 Task: Create in the project ZoomOut in Backlog an issue 'Integrate a new social media sharing feature into an existing mobile application to increase user engagement and brand awareness', assign it to team member softage.3@softage.net and change the status to IN PROGRESS.
Action: Mouse moved to (452, 334)
Screenshot: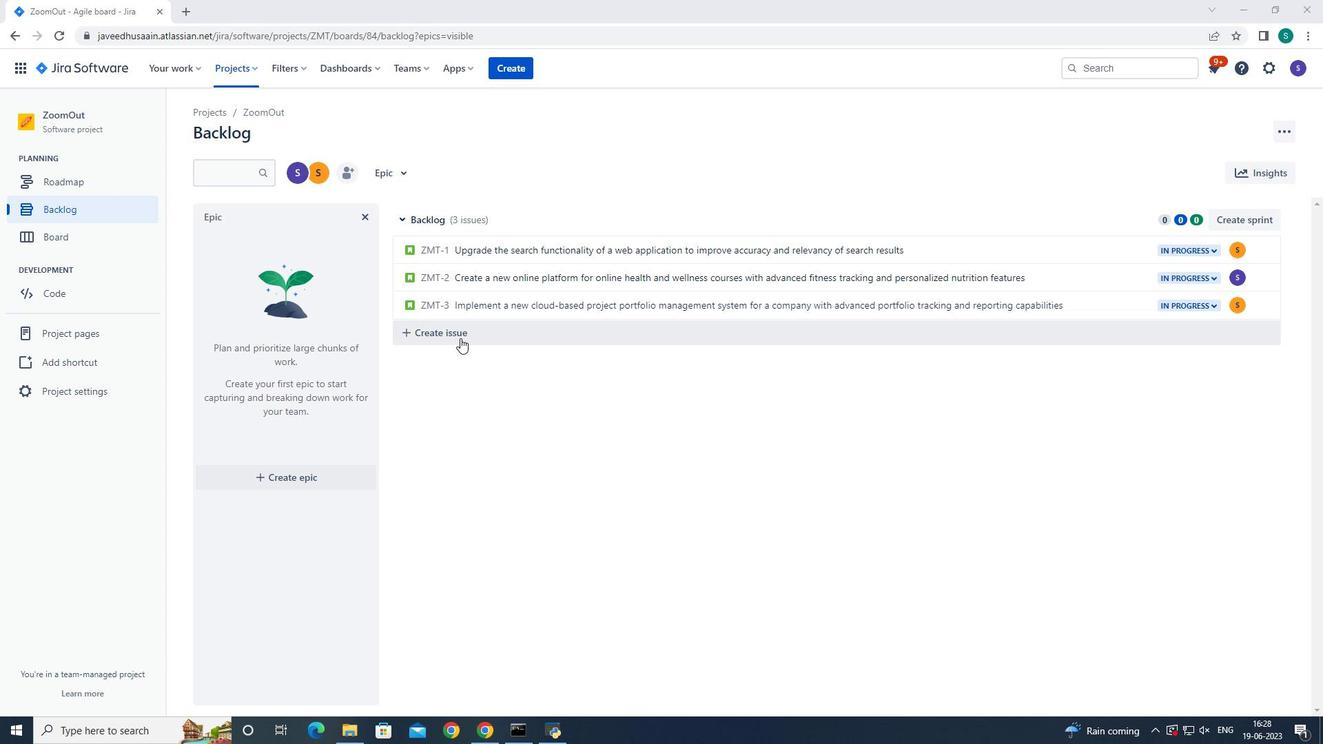 
Action: Mouse pressed left at (452, 334)
Screenshot: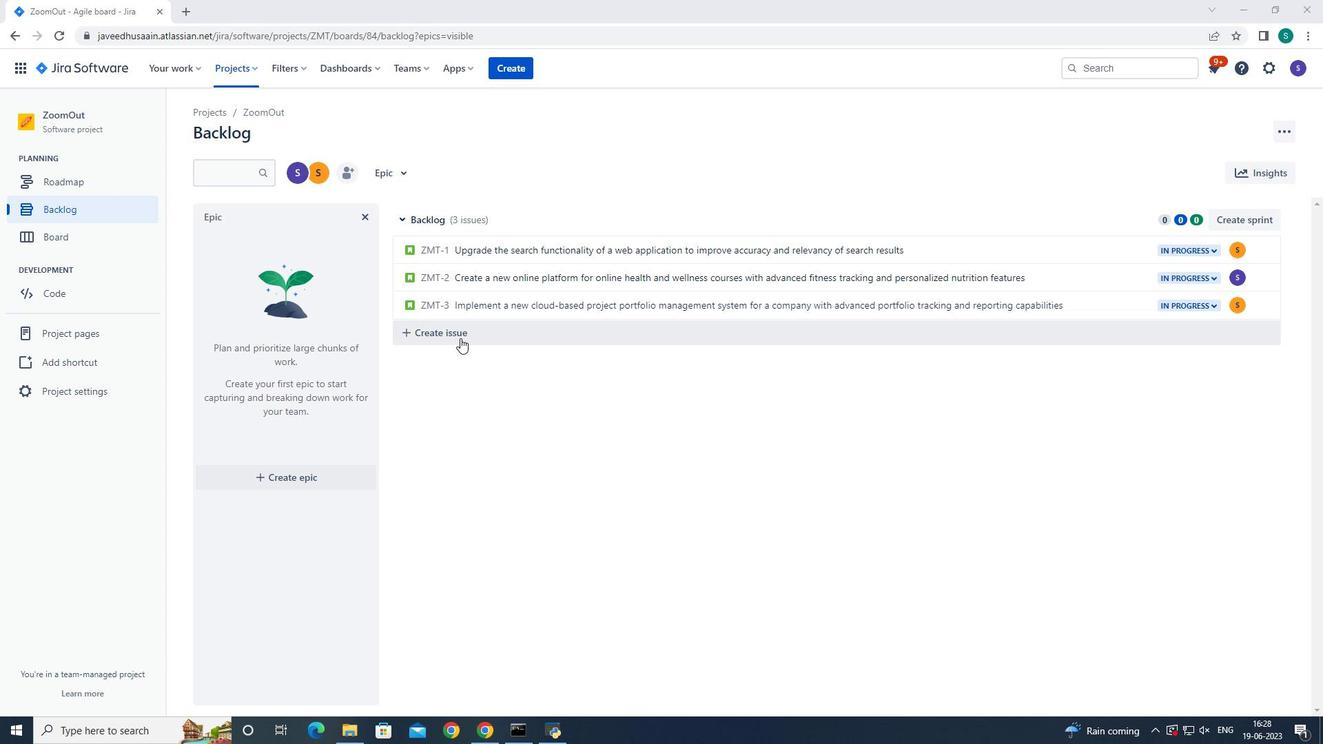 
Action: Mouse moved to (472, 335)
Screenshot: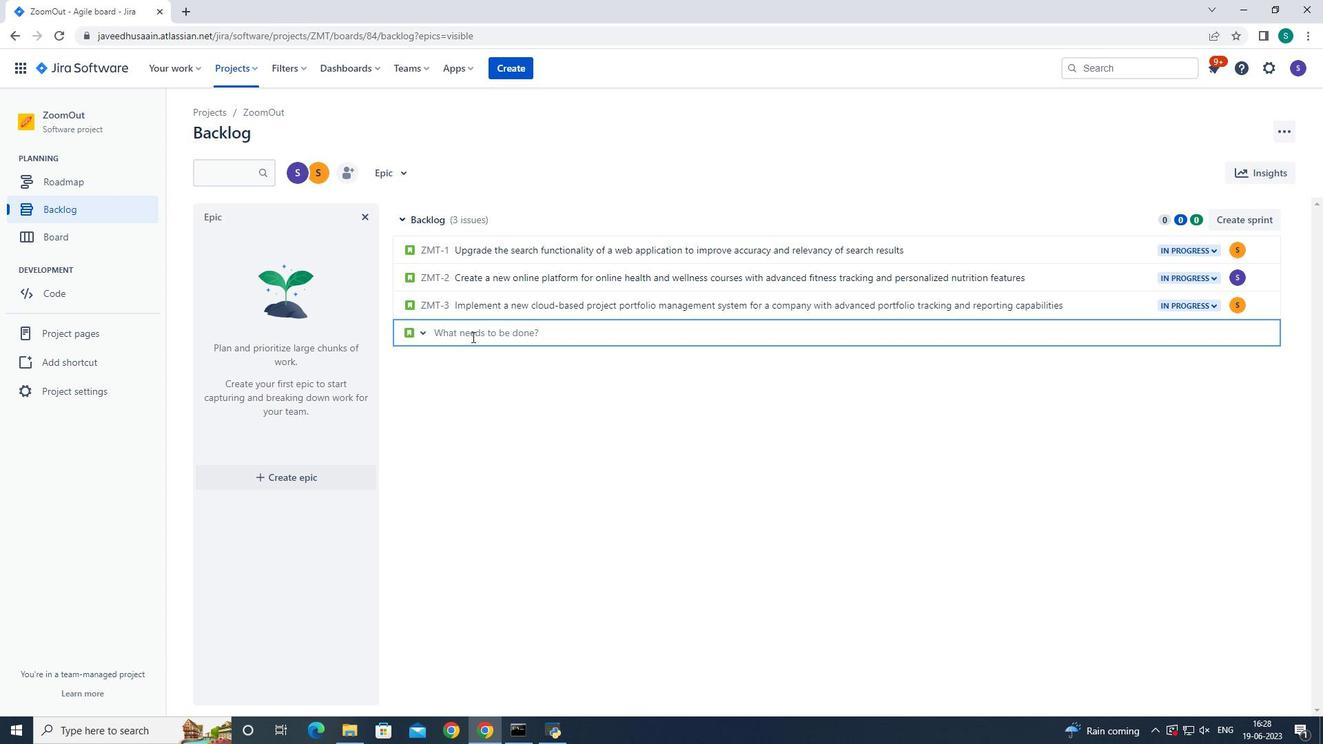 
Action: Mouse pressed left at (472, 335)
Screenshot: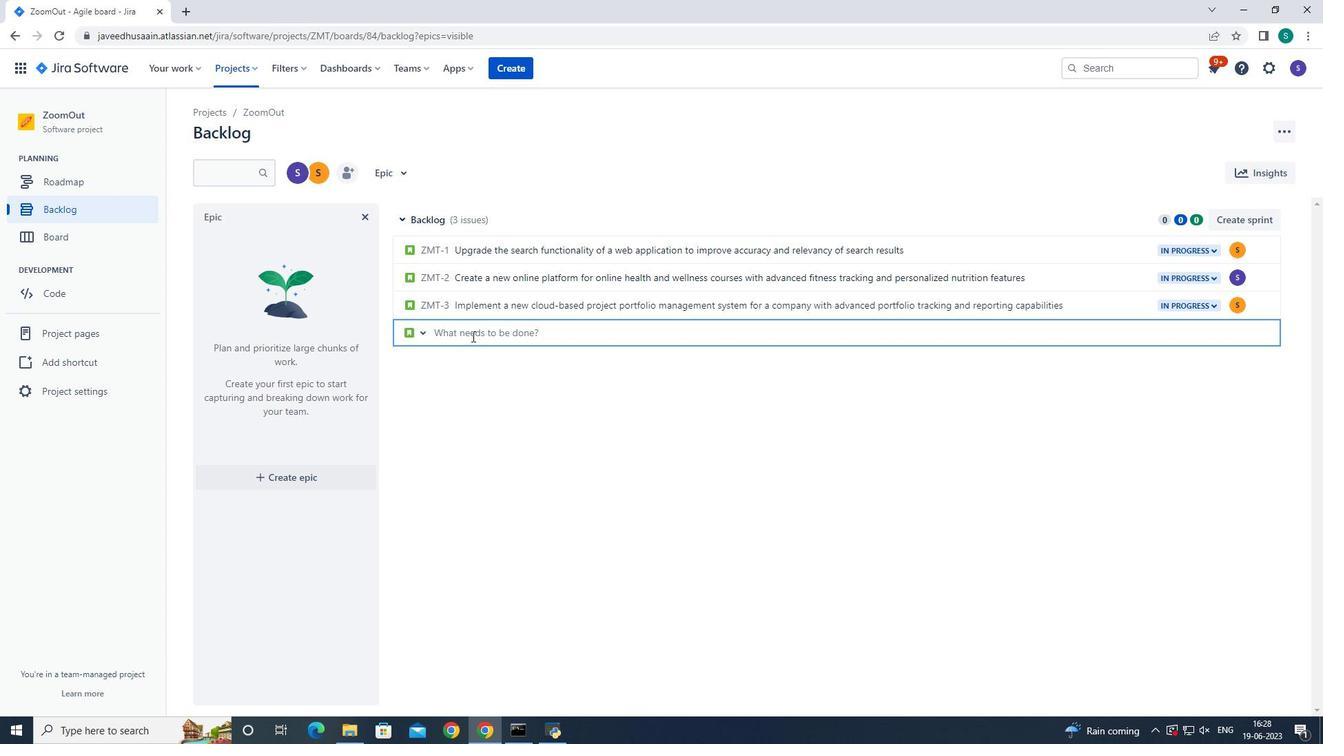 
Action: Key pressed <Key.shift>Integrate<Key.space>a<Key.space>new<Key.space>socu<Key.backspace>ial<Key.space>media<Key.space>sharing<Key.space>feature<Key.space>into<Key.space>an<Key.space>existing<Key.space>mobile<Key.space>application<Key.space>to<Key.space>user<Key.space>engagement<Key.space>and<Key.space>brand<Key.space>awareness<Key.enter>
Screenshot: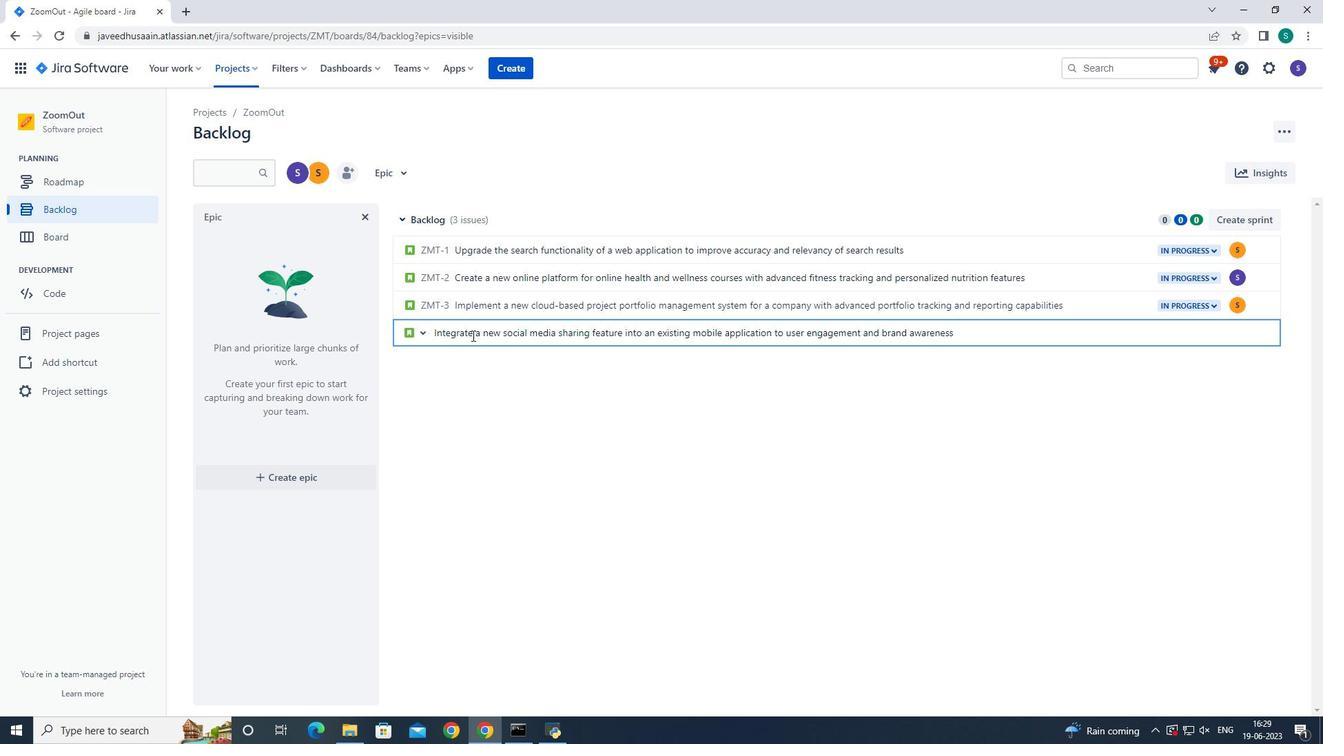 
Action: Mouse moved to (1239, 332)
Screenshot: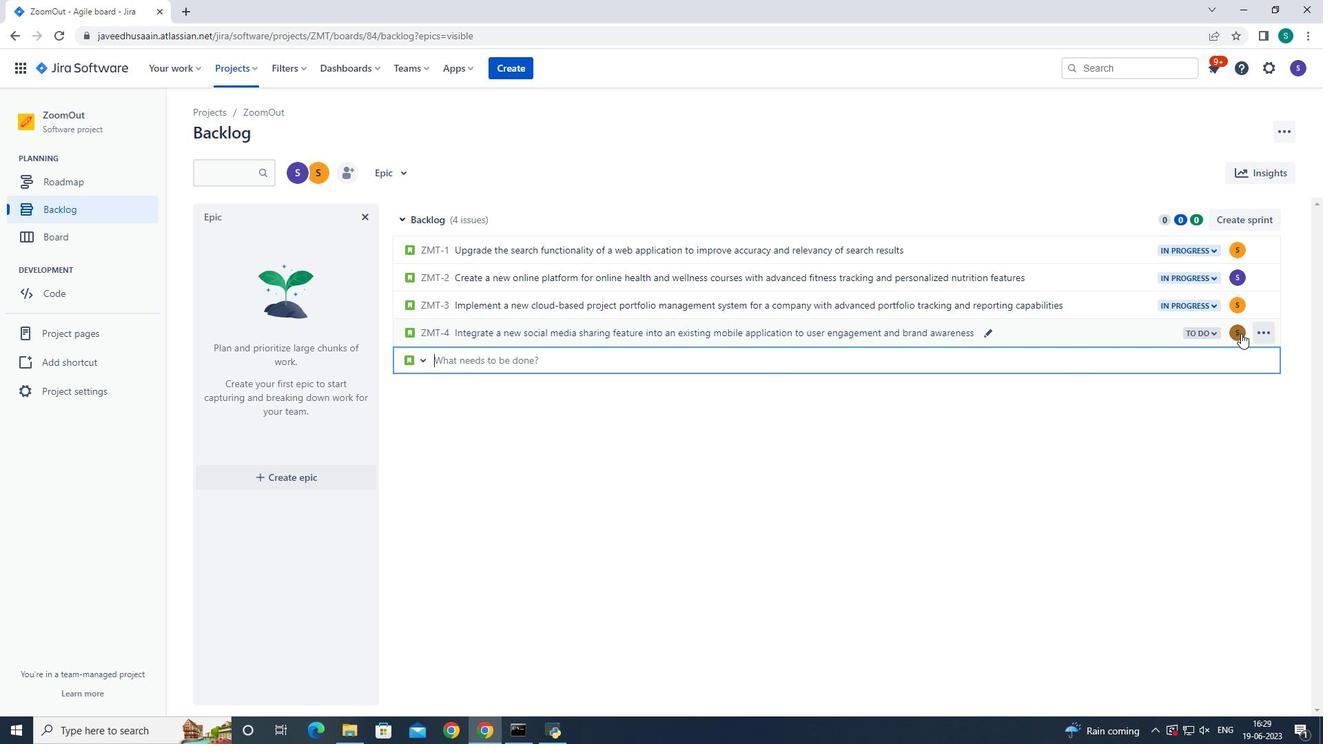 
Action: Mouse pressed left at (1239, 332)
Screenshot: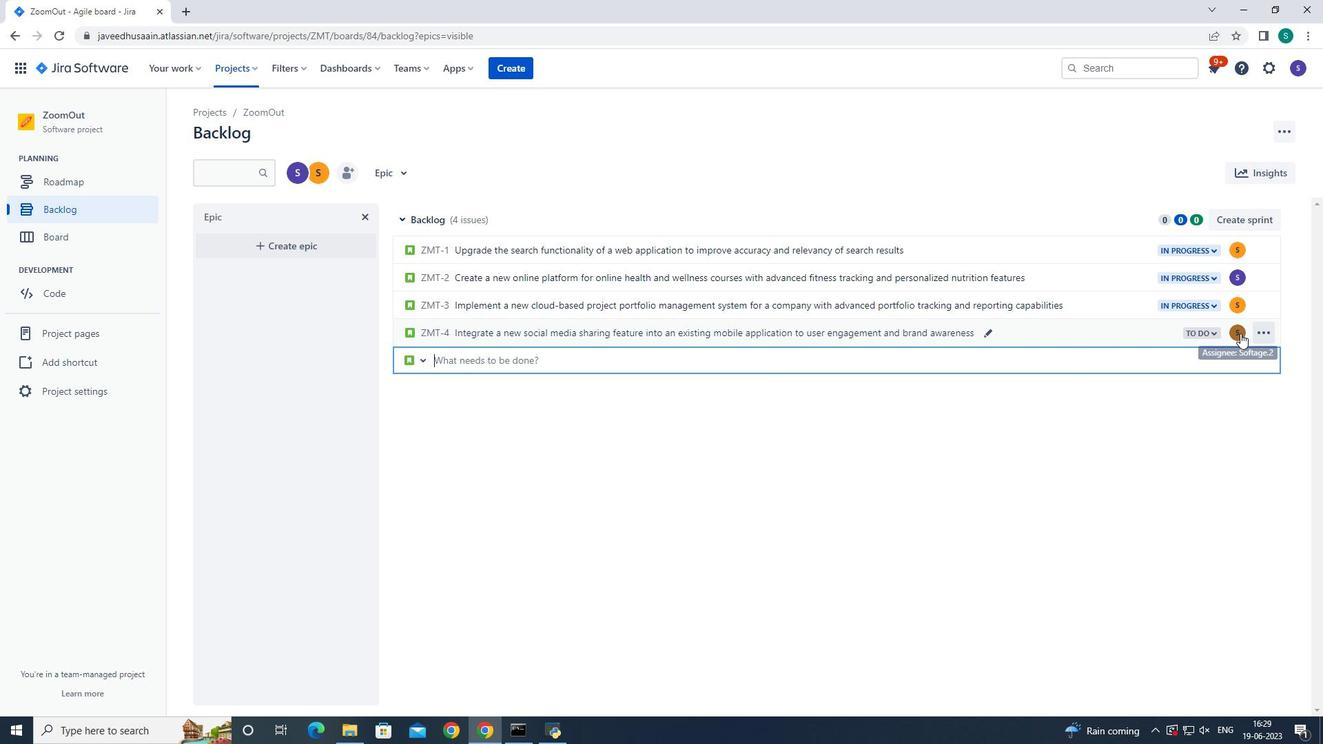 
Action: Mouse moved to (1145, 352)
Screenshot: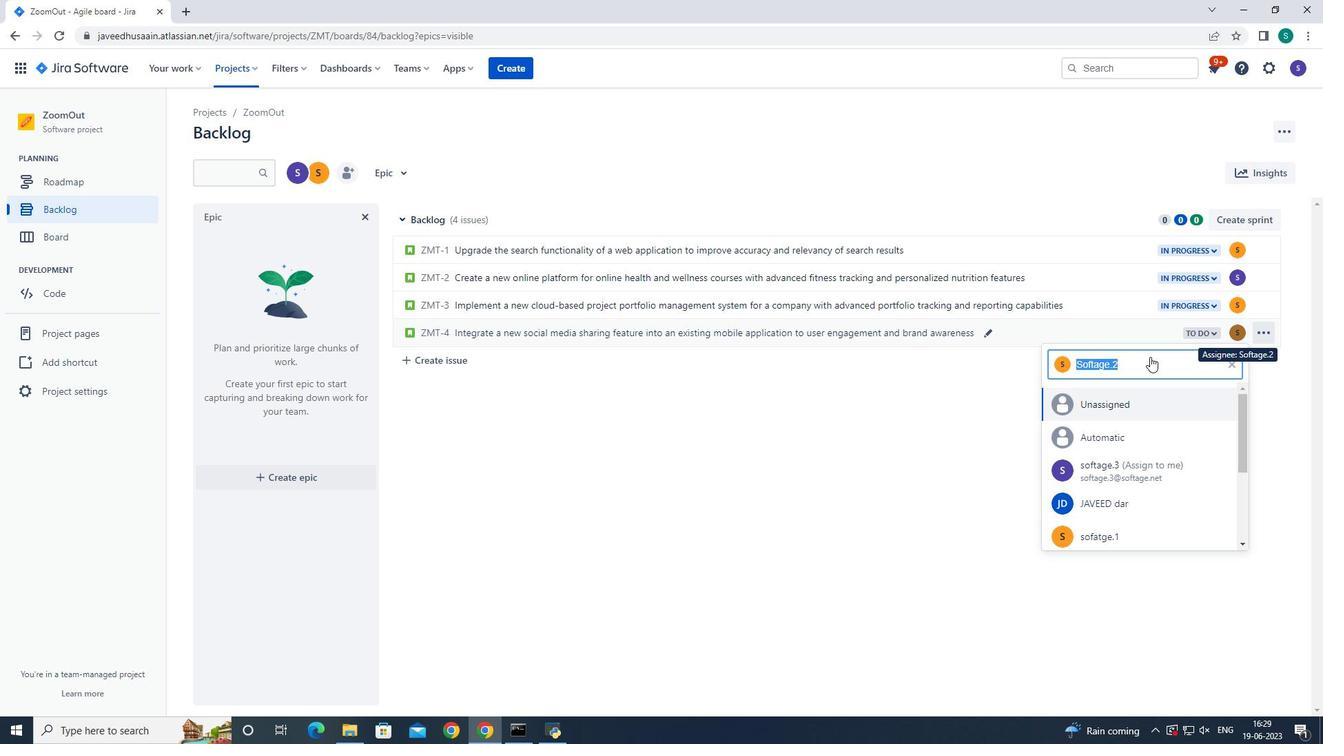 
Action: Key pressed <Key.backspace>softage.3<Key.shift>@softage
Screenshot: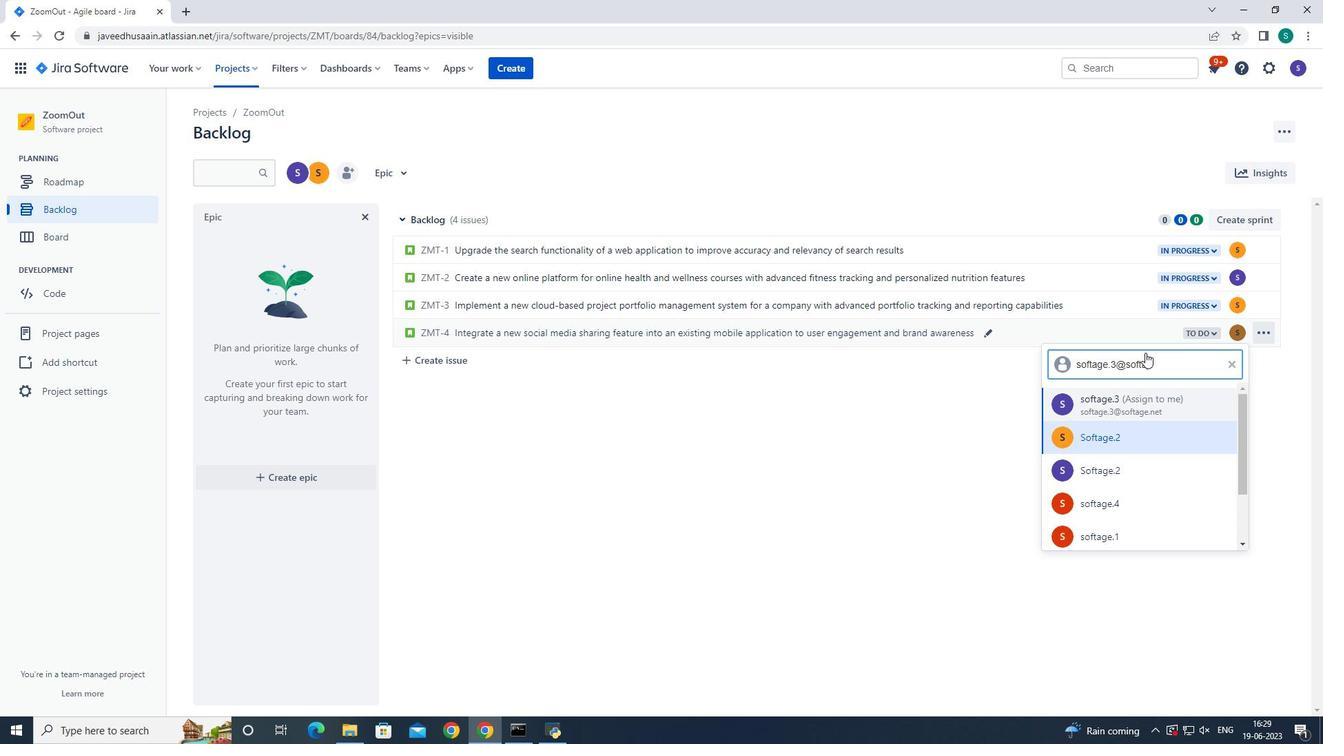 
Action: Mouse moved to (1323, 325)
Screenshot: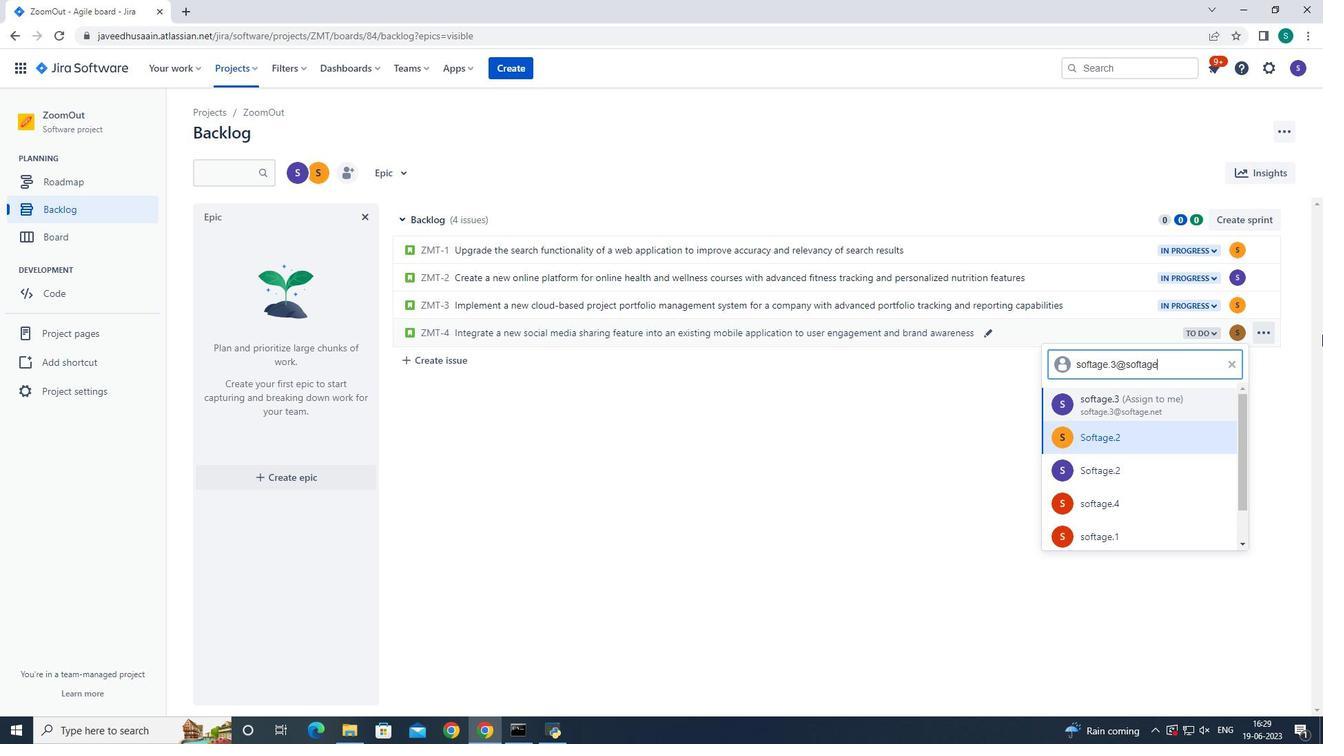 
Action: Key pressed .net
Screenshot: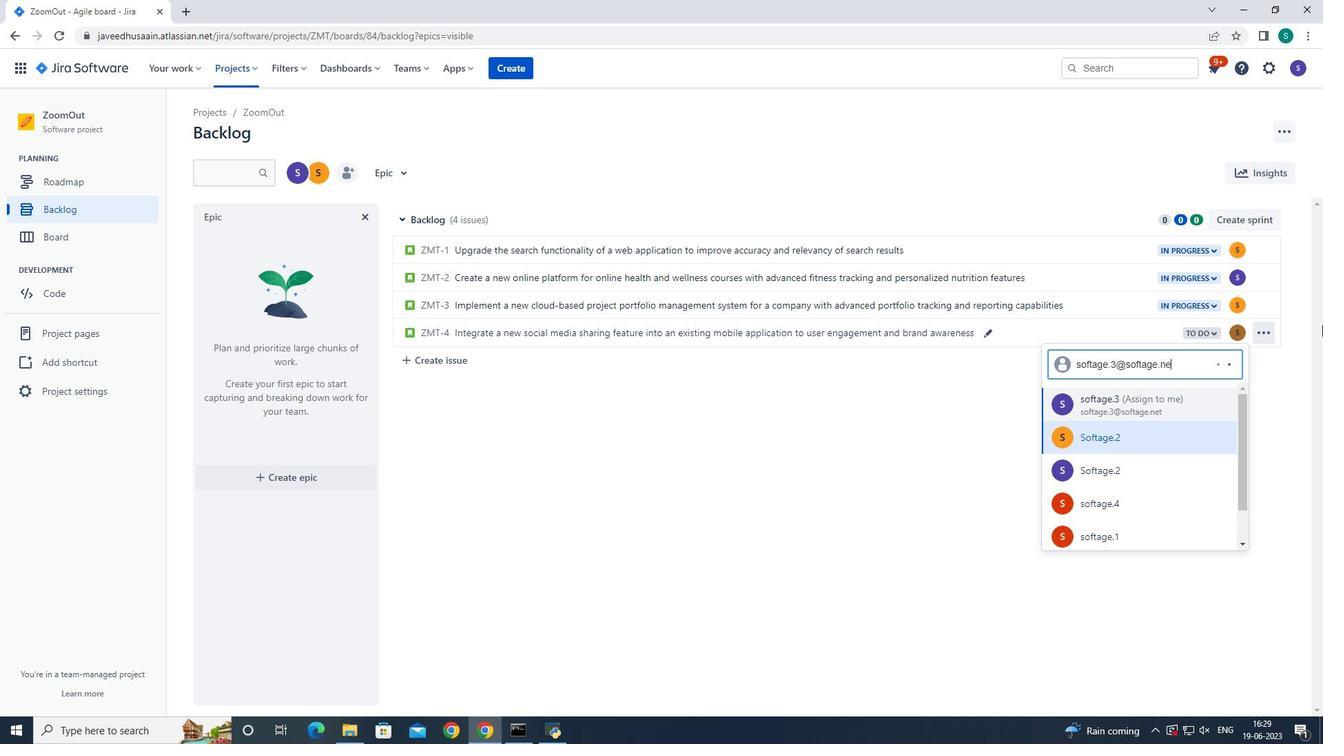 
Action: Mouse moved to (1128, 405)
Screenshot: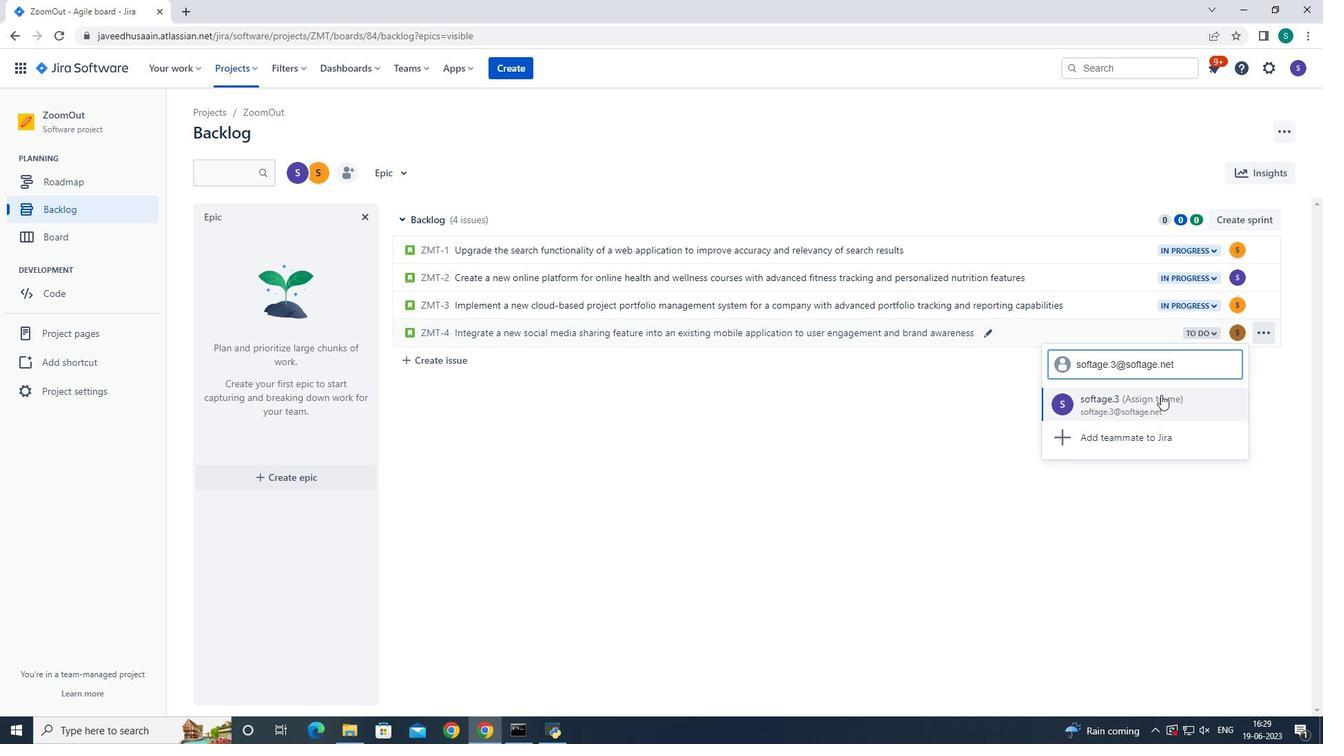 
Action: Mouse pressed left at (1128, 405)
Screenshot: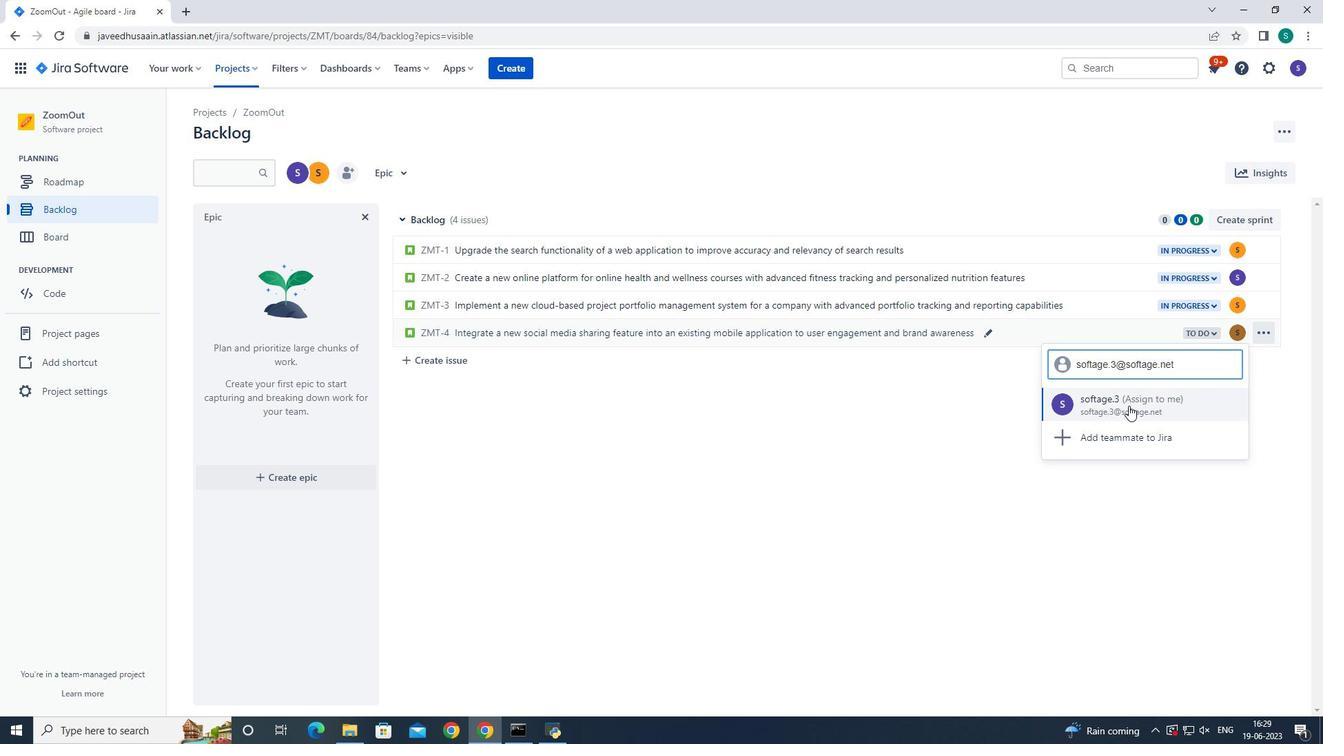 
Action: Mouse moved to (1214, 334)
Screenshot: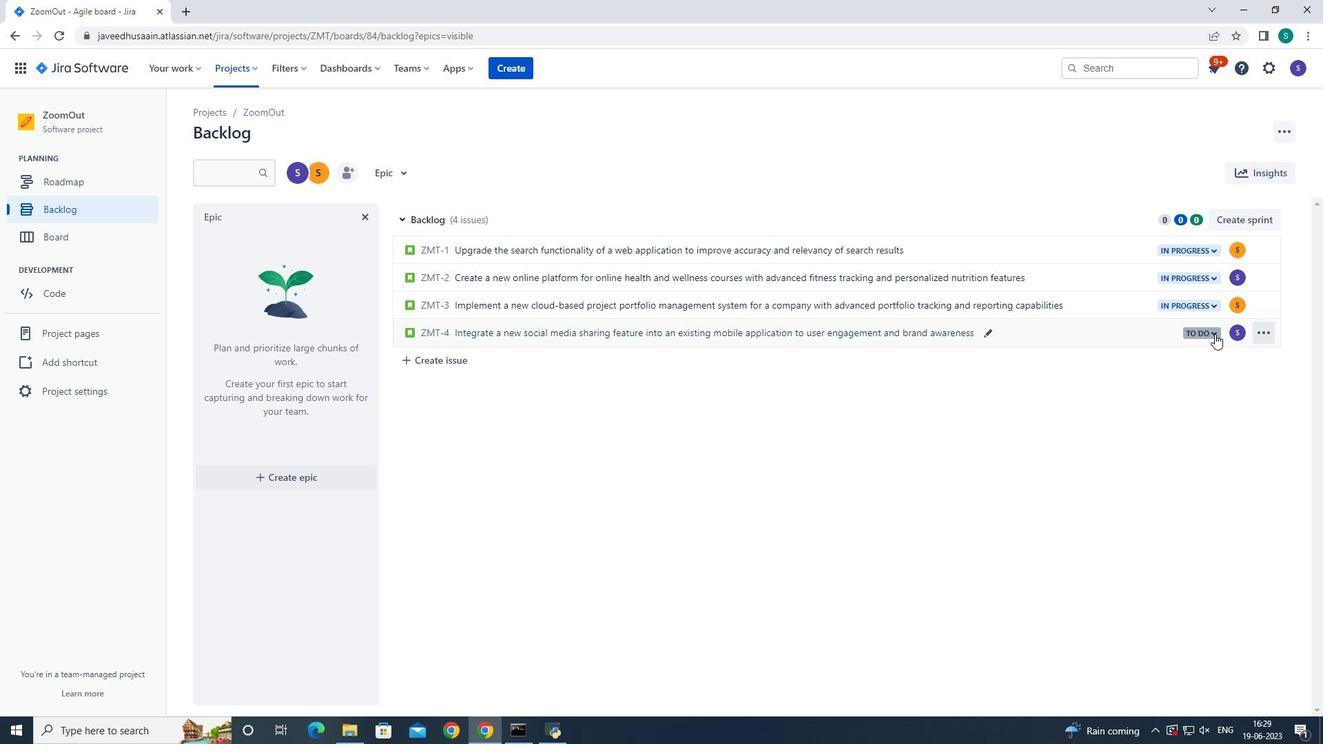 
Action: Mouse pressed left at (1214, 334)
Screenshot: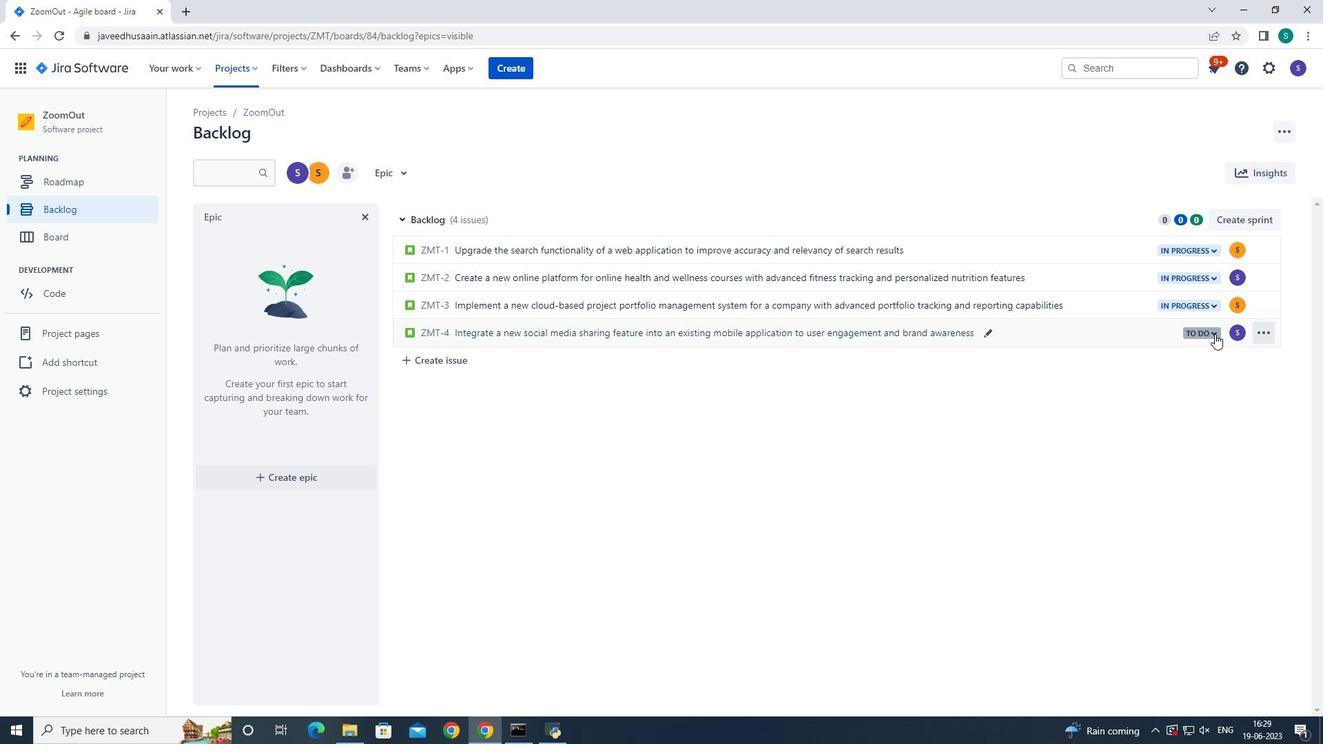 
Action: Mouse moved to (1110, 356)
Screenshot: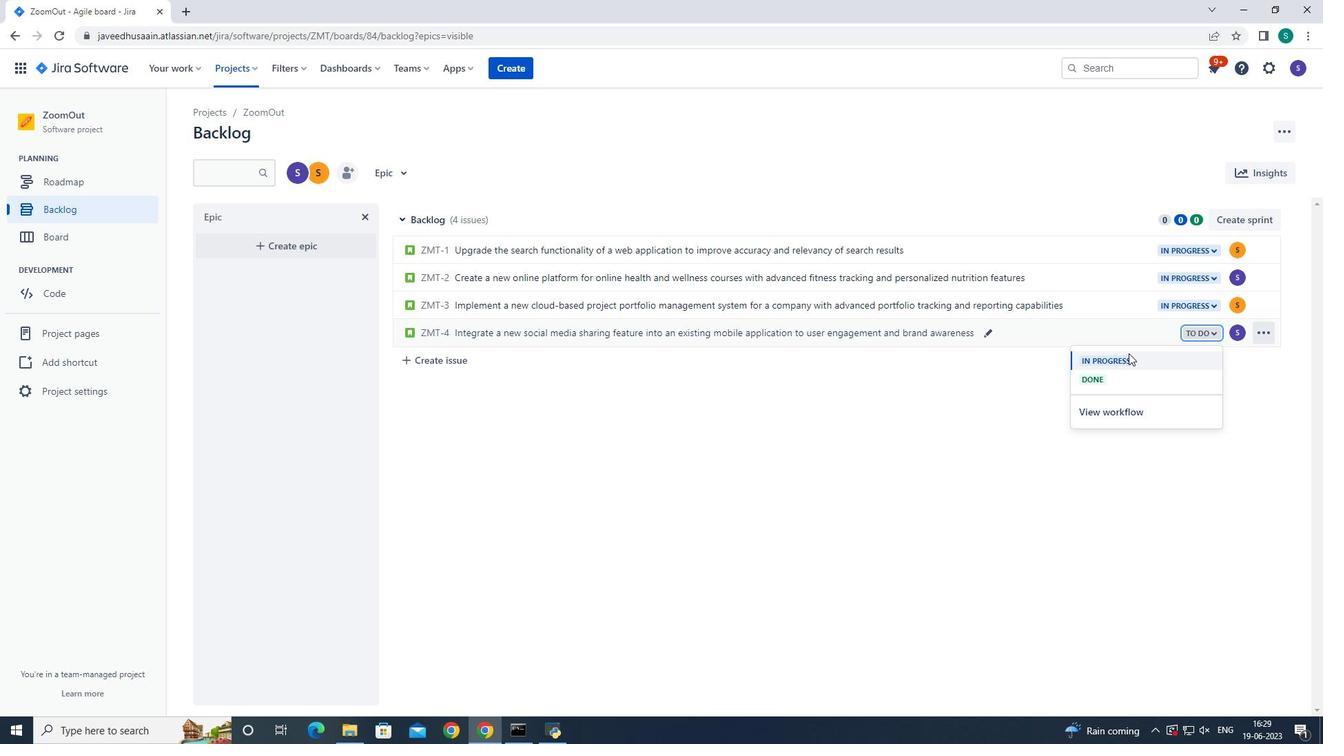 
Action: Mouse pressed left at (1110, 356)
Screenshot: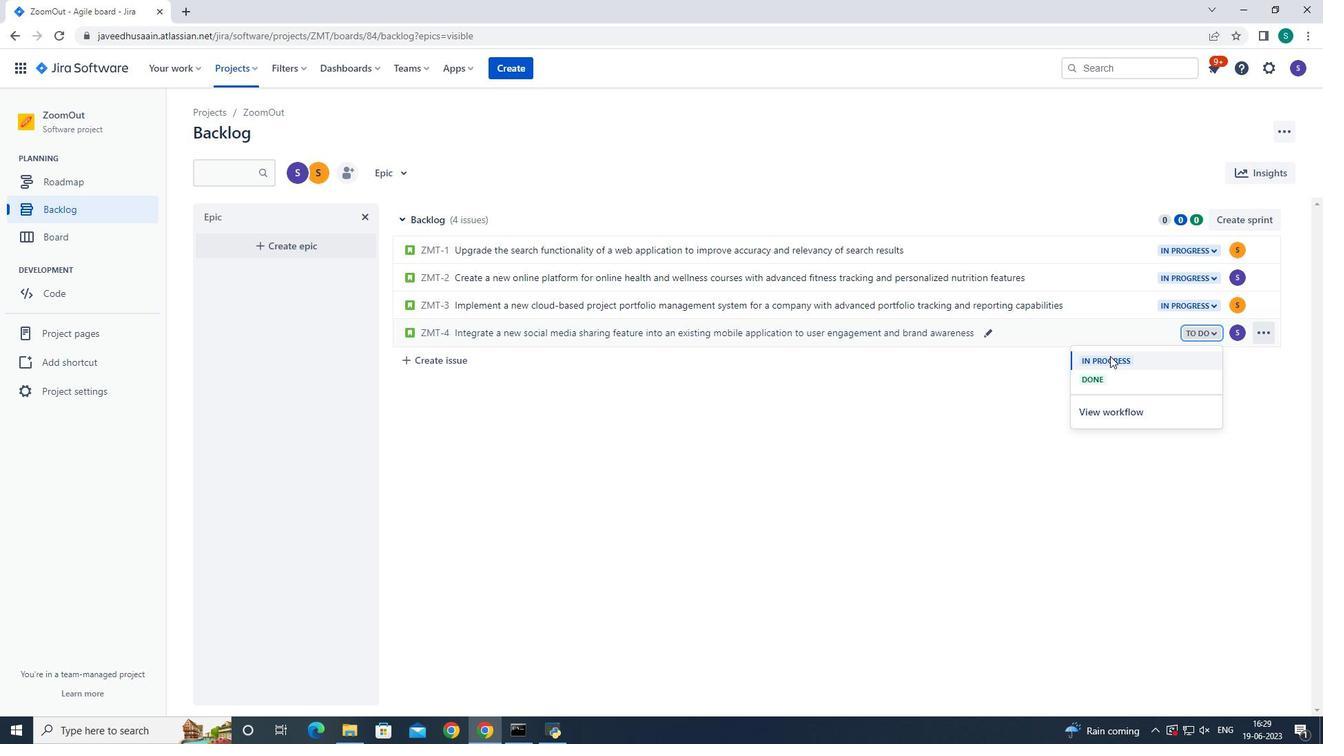 
